Task: Select report Post meatballs menu.
Action: Mouse moved to (699, 206)
Screenshot: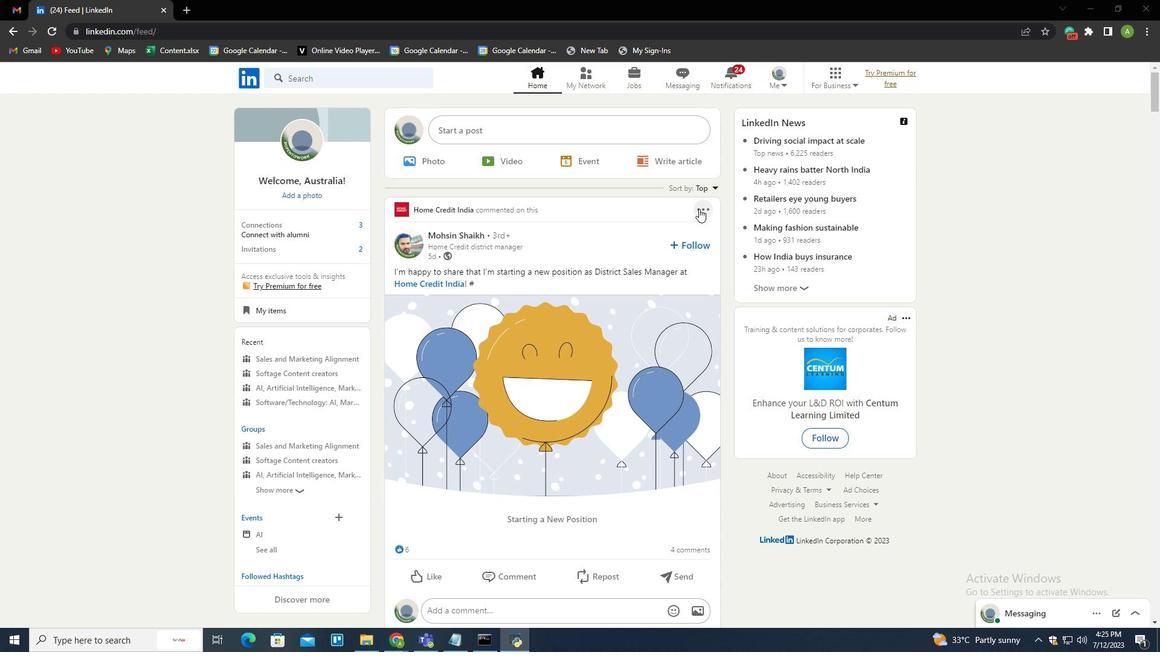 
Action: Mouse pressed left at (699, 206)
Screenshot: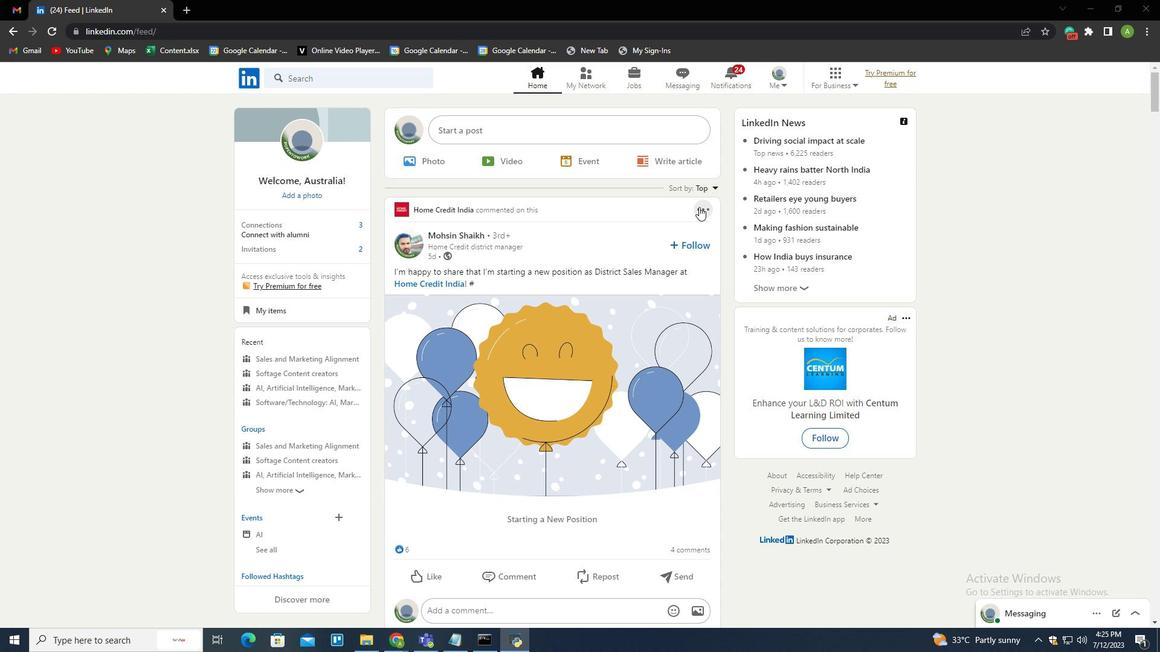 
Action: Mouse moved to (543, 404)
Screenshot: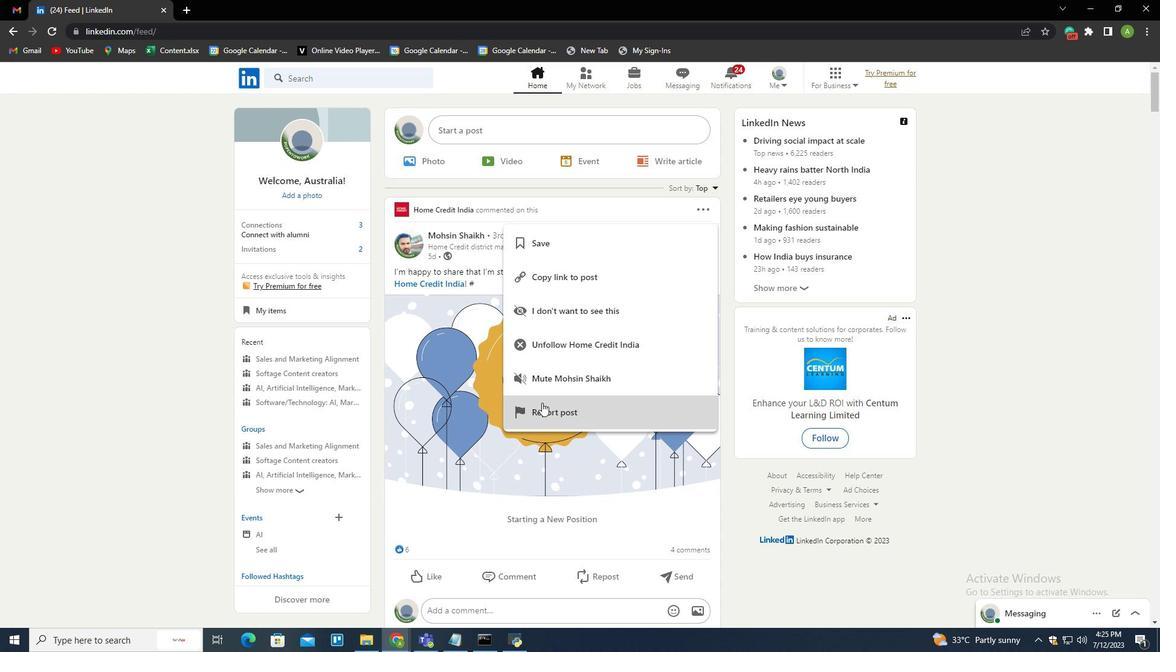 
Action: Mouse pressed left at (543, 404)
Screenshot: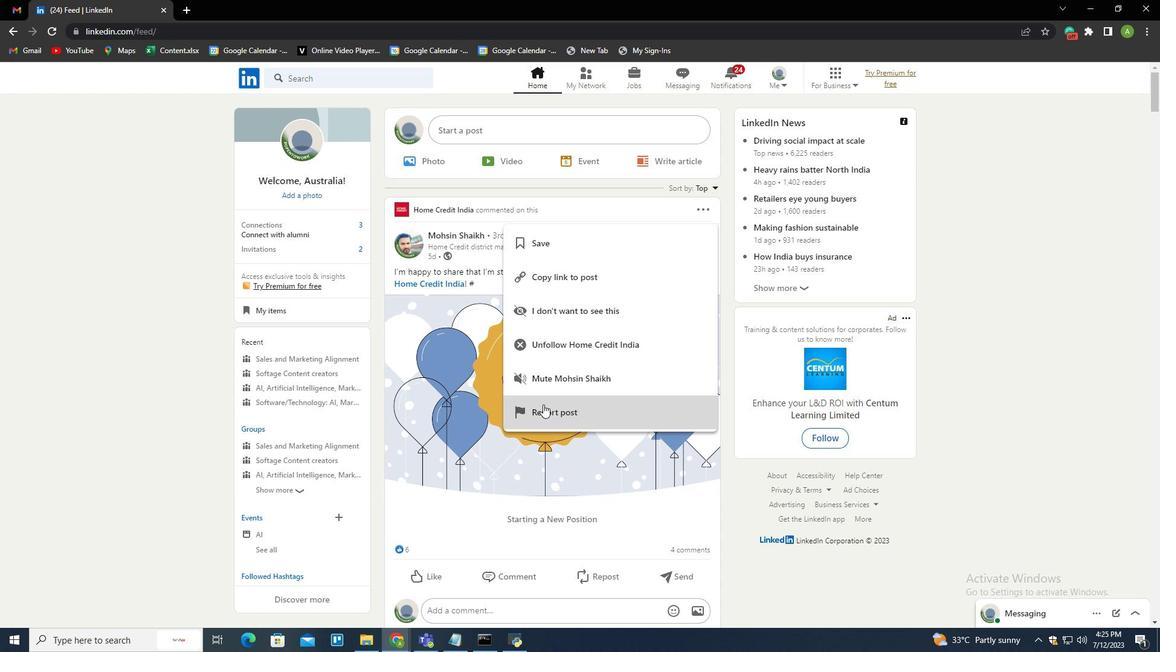 
